 Task: Customize the date range so that invitees can schedule within a date range from September 25, 2023, to October 5, 2023.
Action: Mouse moved to (624, 359)
Screenshot: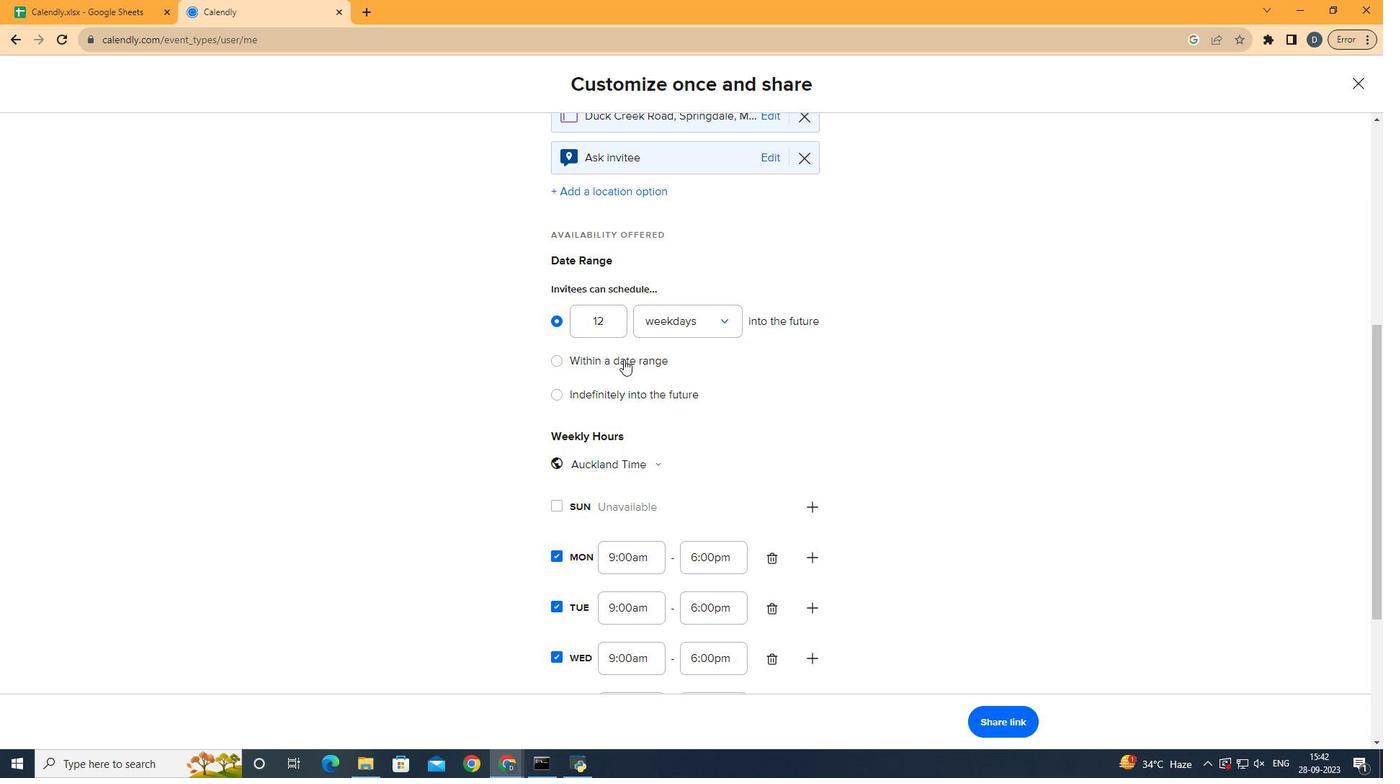 
Action: Mouse pressed left at (624, 359)
Screenshot: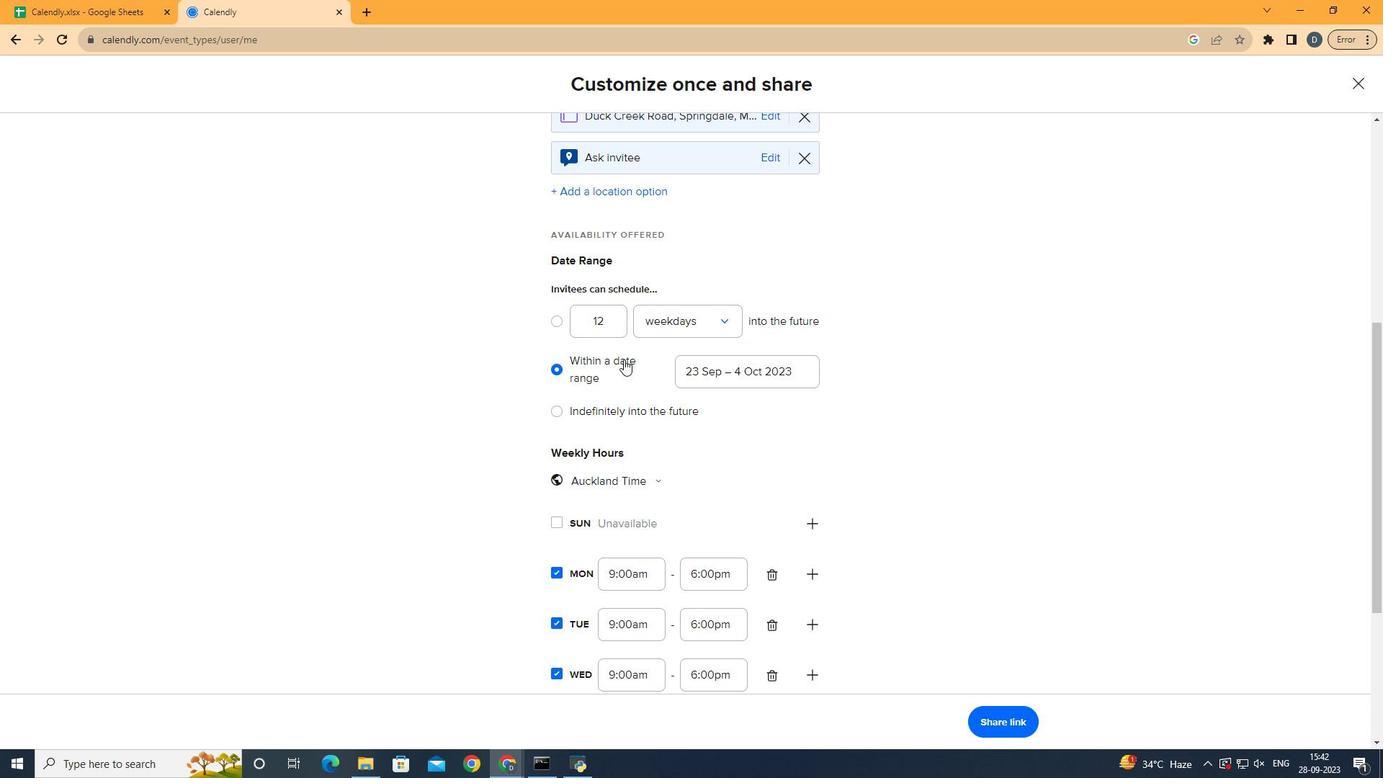 
Action: Mouse moved to (740, 363)
Screenshot: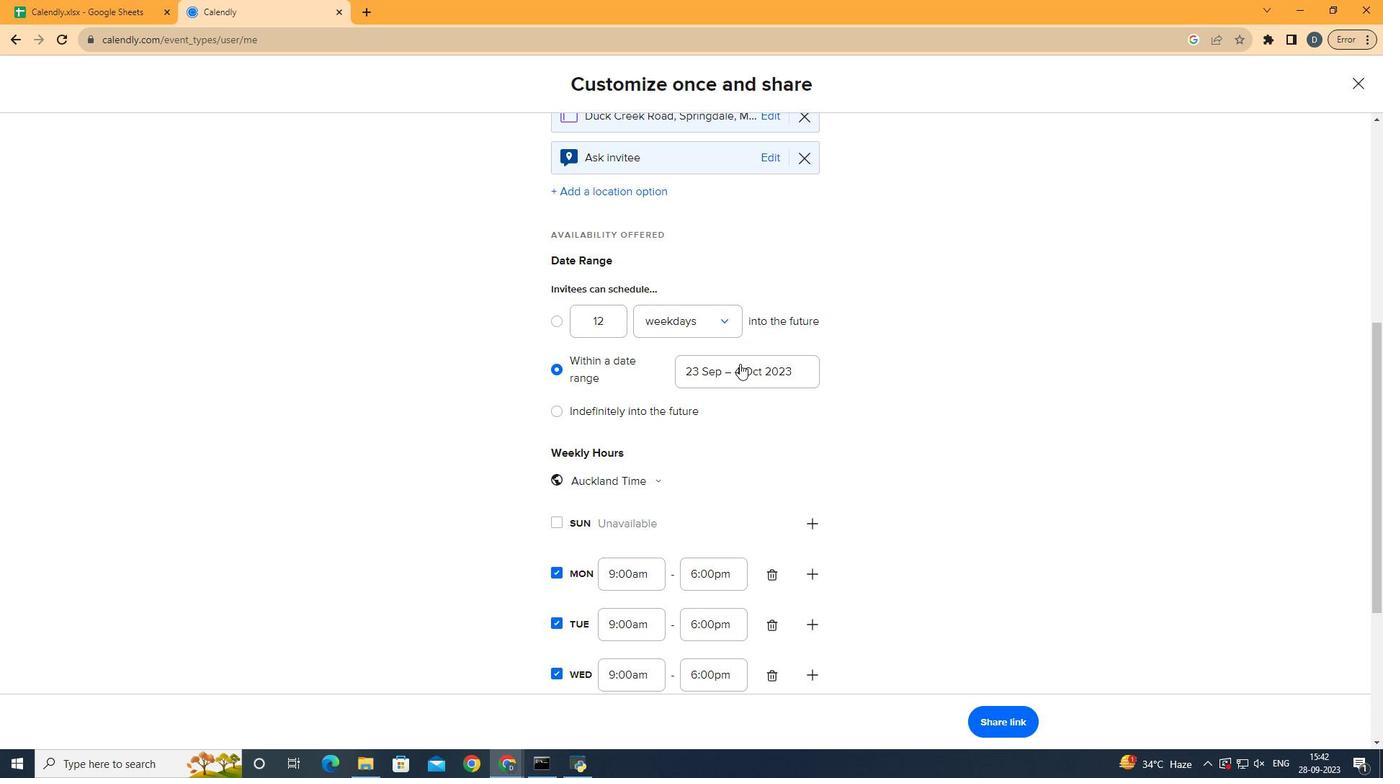 
Action: Mouse pressed left at (740, 363)
Screenshot: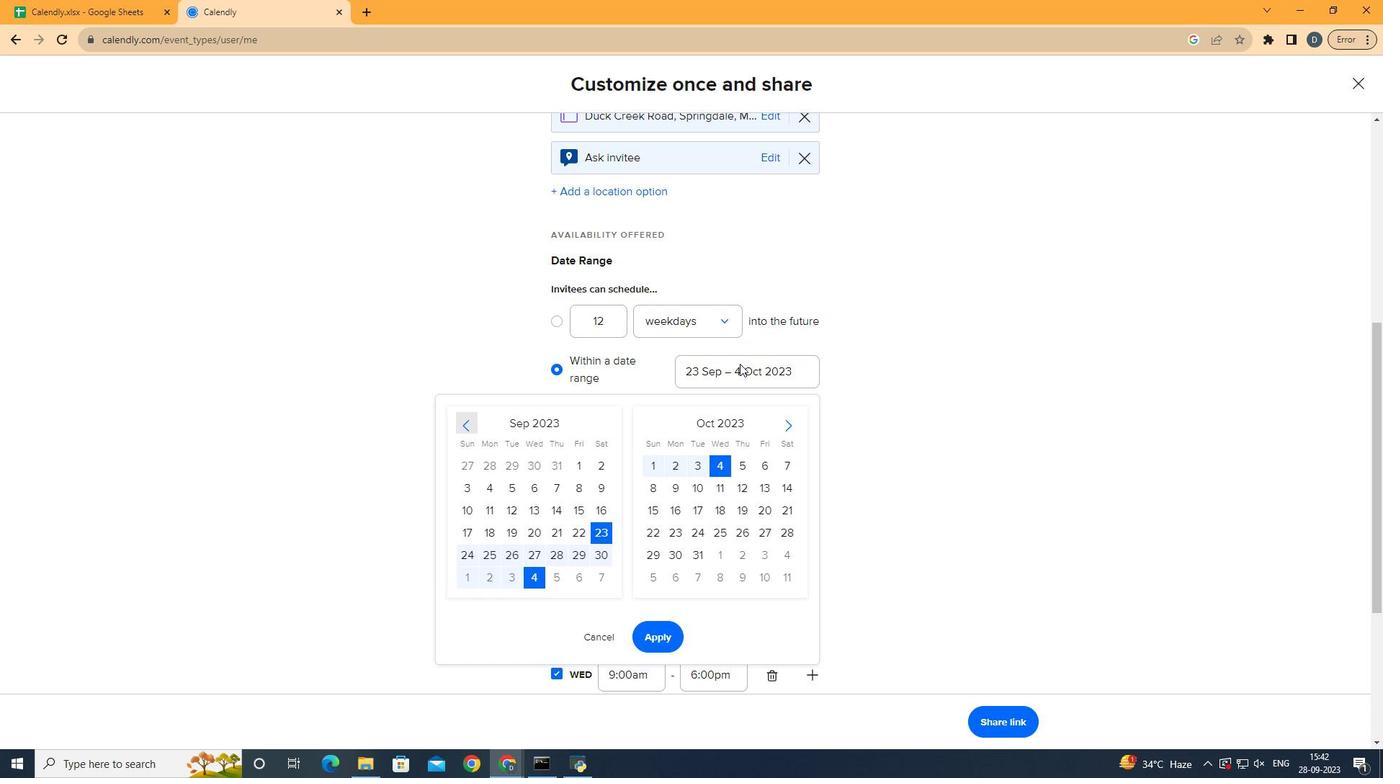
Action: Mouse moved to (483, 554)
Screenshot: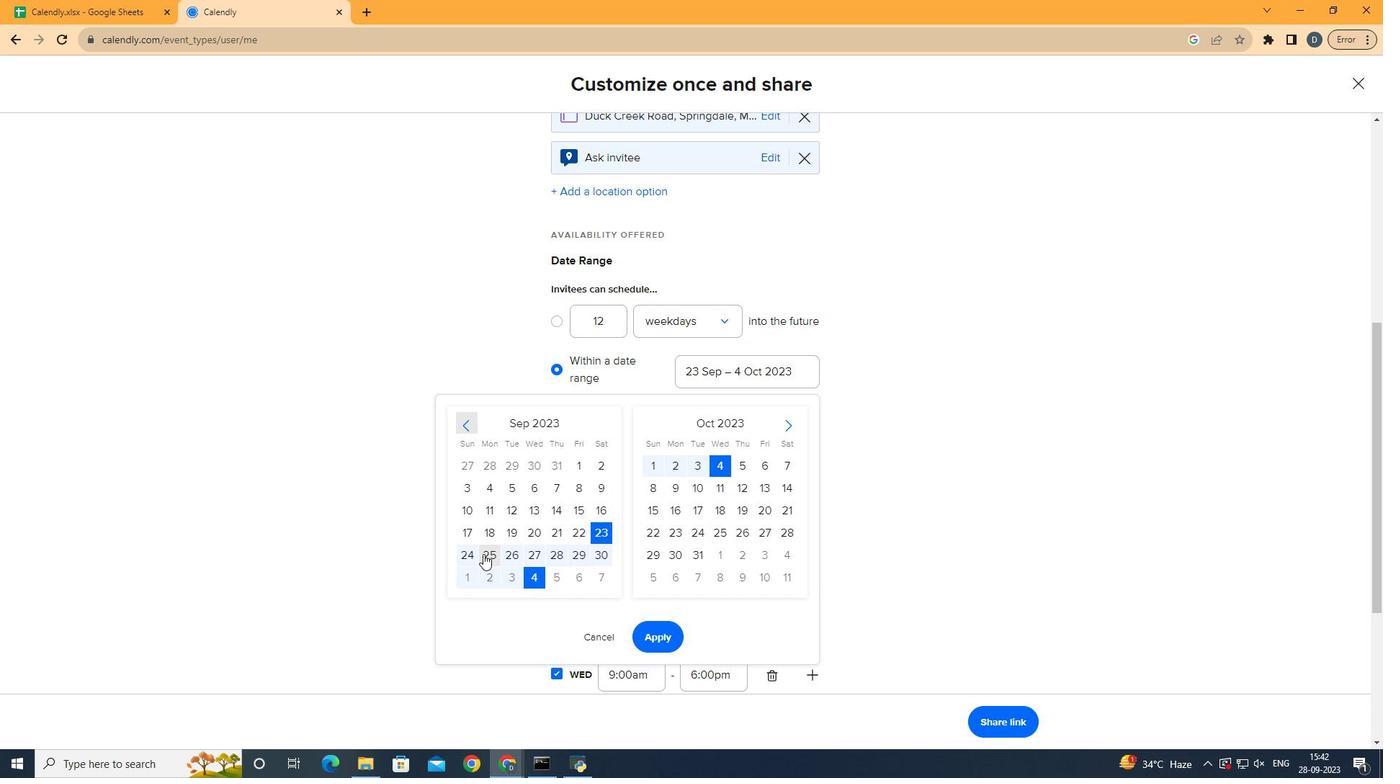 
Action: Mouse pressed left at (483, 554)
Screenshot: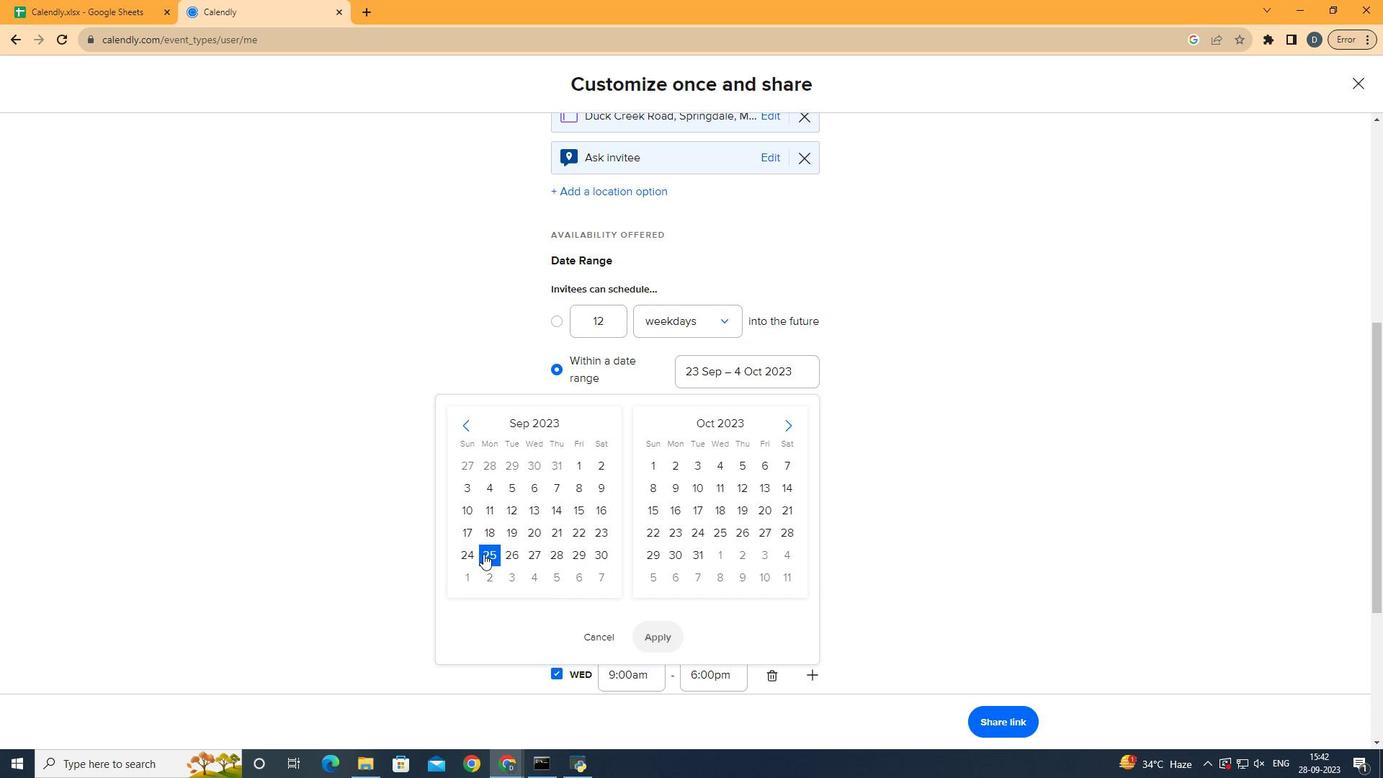 
Action: Mouse moved to (742, 459)
Screenshot: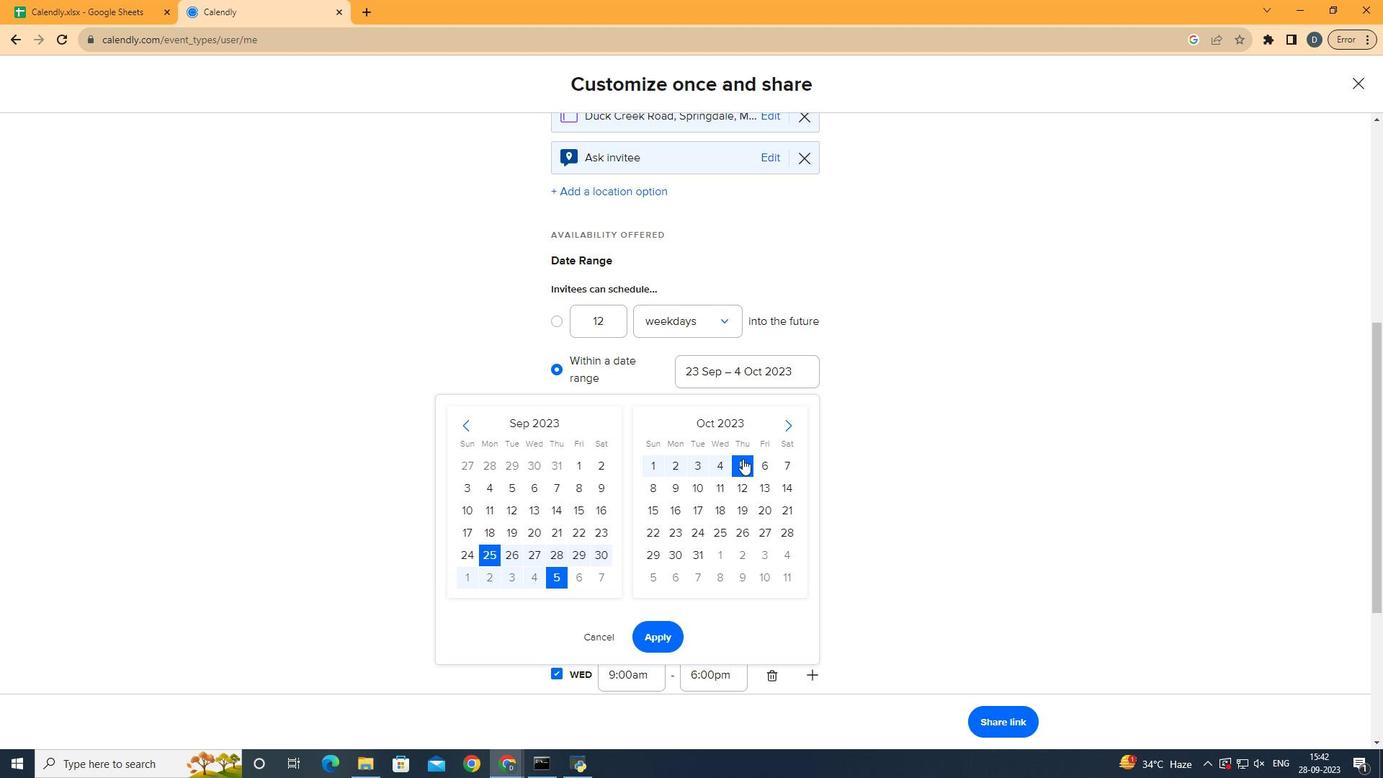 
Action: Mouse pressed left at (742, 459)
Screenshot: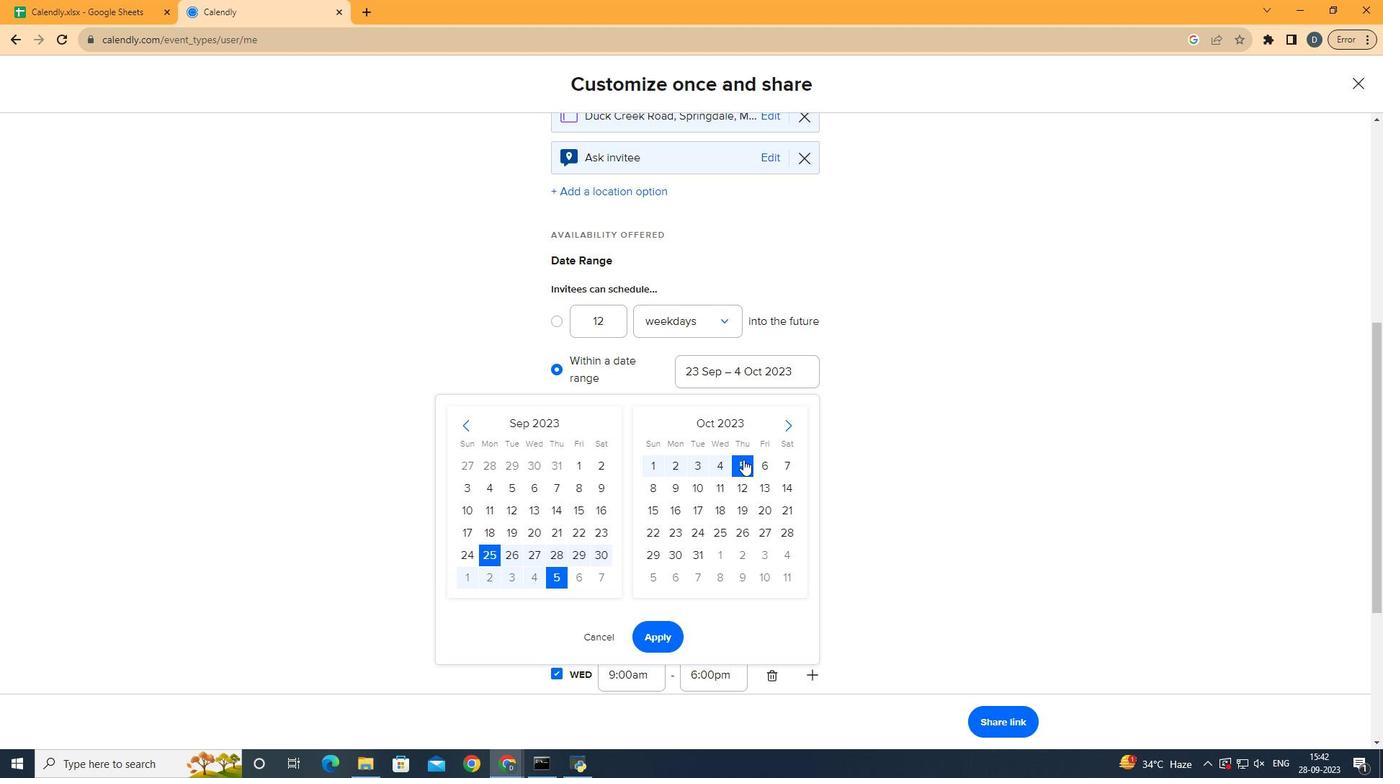 
Action: Mouse moved to (660, 637)
Screenshot: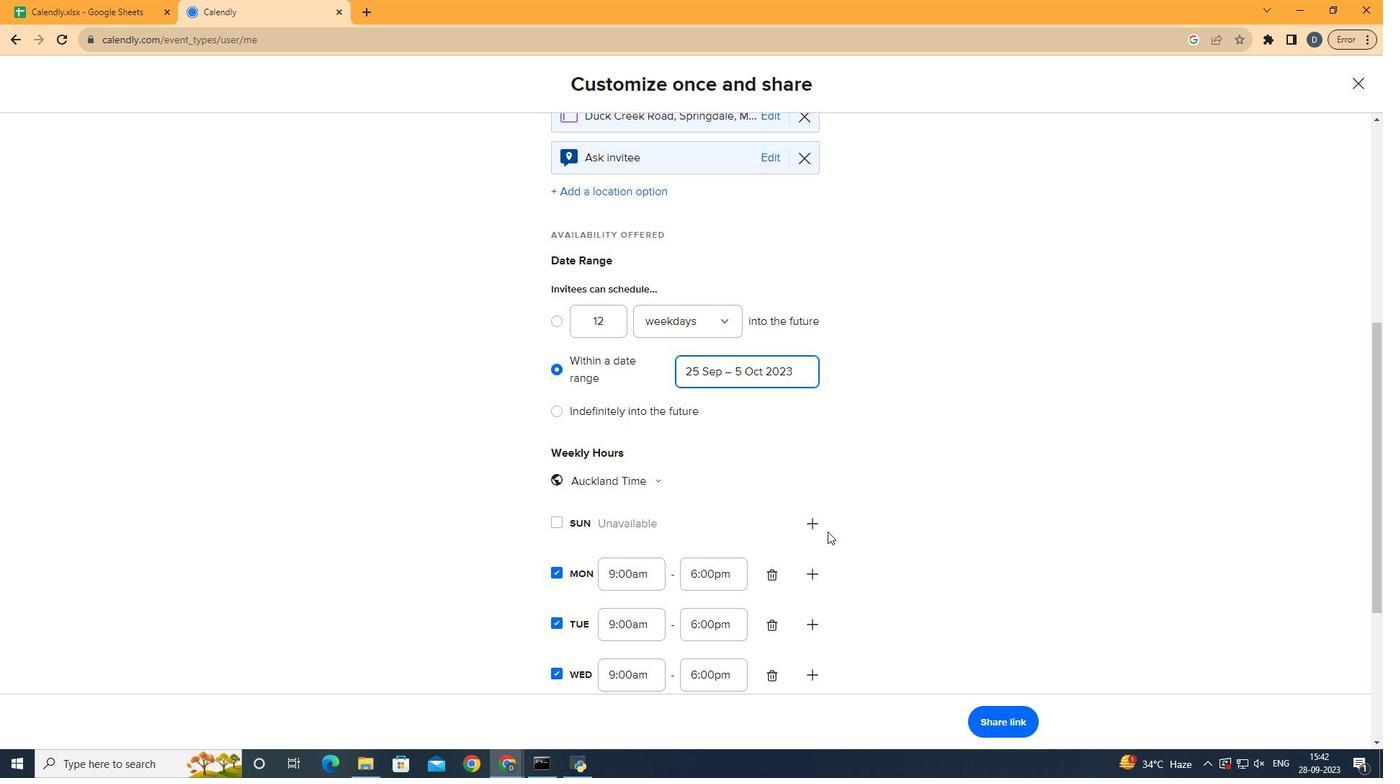 
Action: Mouse pressed left at (660, 637)
Screenshot: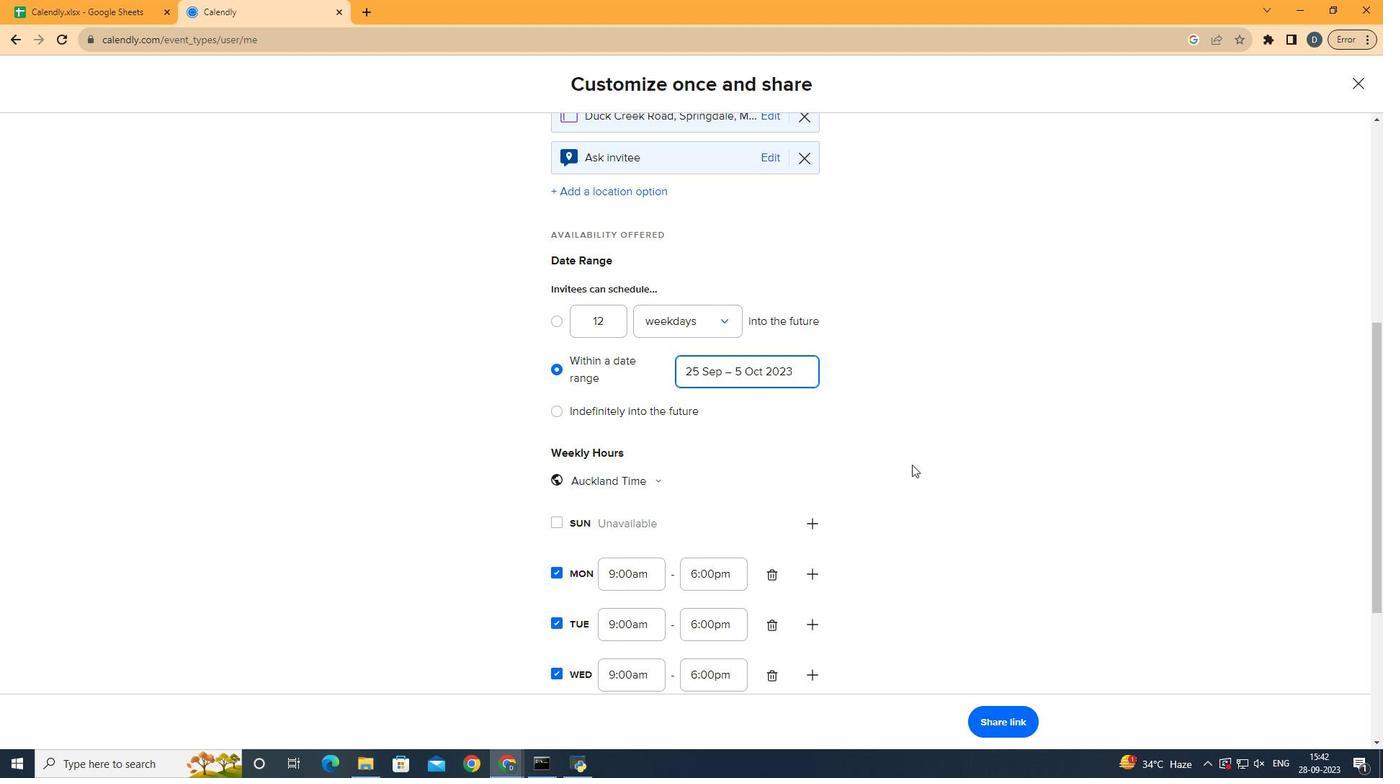 
Action: Mouse moved to (947, 440)
Screenshot: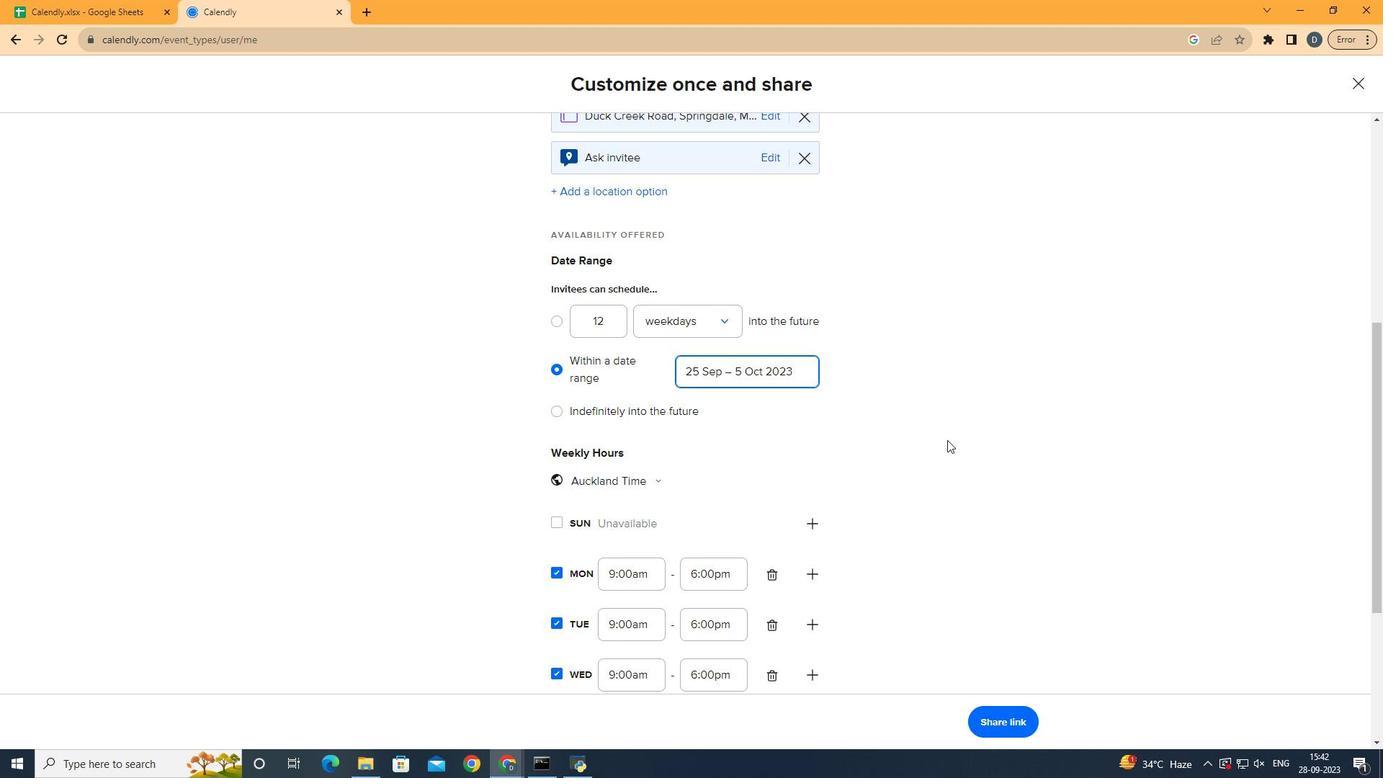 
